 Task: Open the event Casual Webinar: Introduction to Google Analytics on '2024/03/15', change the date to 2024/03/06, change the font style of the description to Trebuchet MS, set the availability to Away, insert an emoji Mon, logged in from the account softage.10@softage.net and add another guest for the event, softage.2@softage.net. Change the alignment of the event description to Align right.Change the font color of the description to Light Purple and select an event charm, 
Action: Mouse moved to (430, 188)
Screenshot: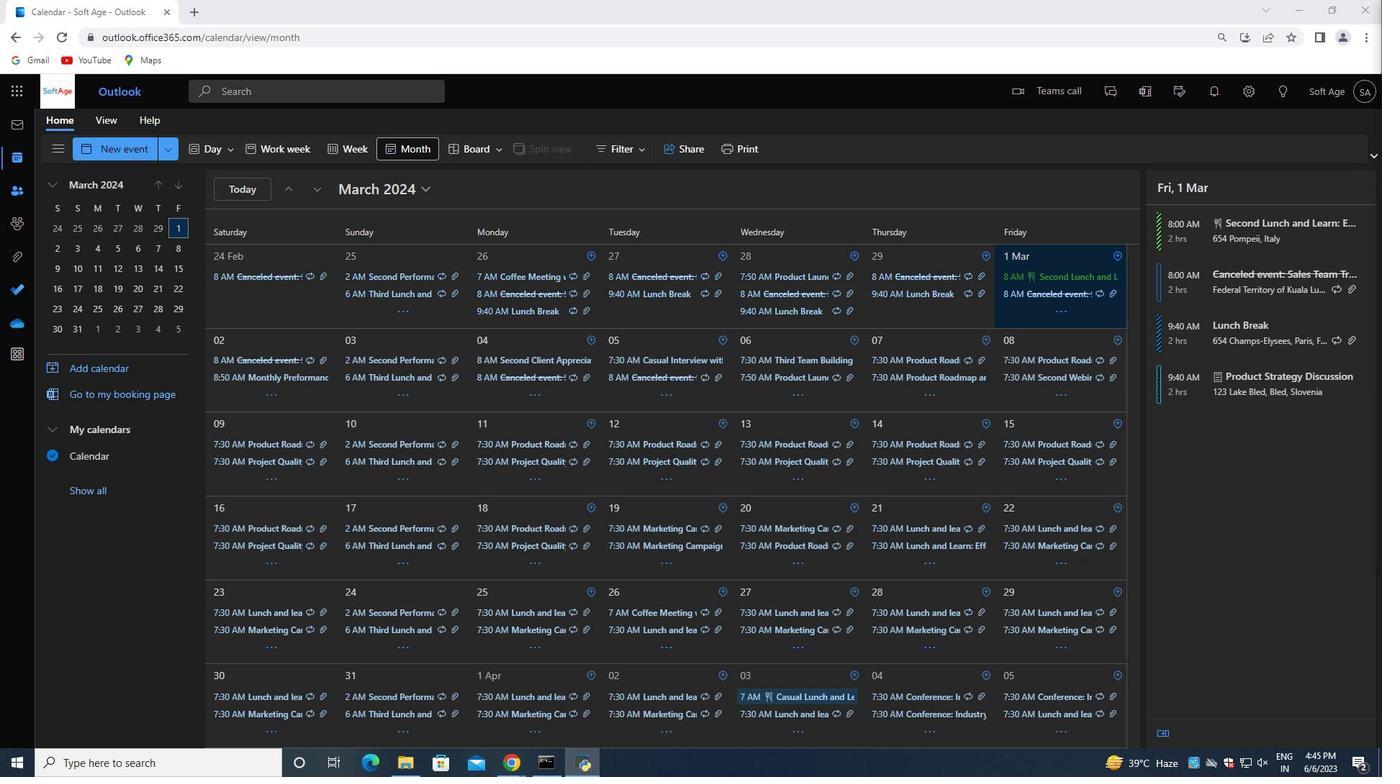 
Action: Mouse pressed left at (430, 188)
Screenshot: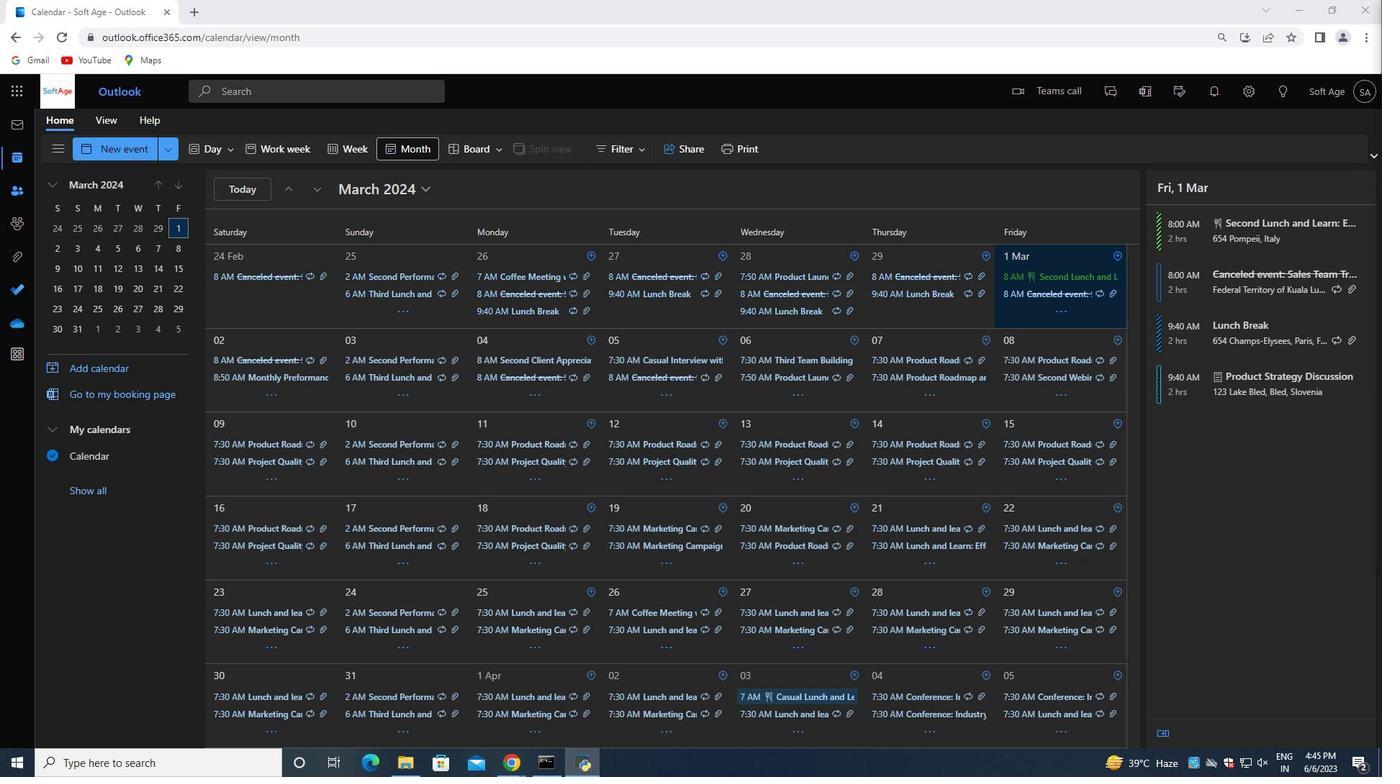 
Action: Mouse moved to (469, 223)
Screenshot: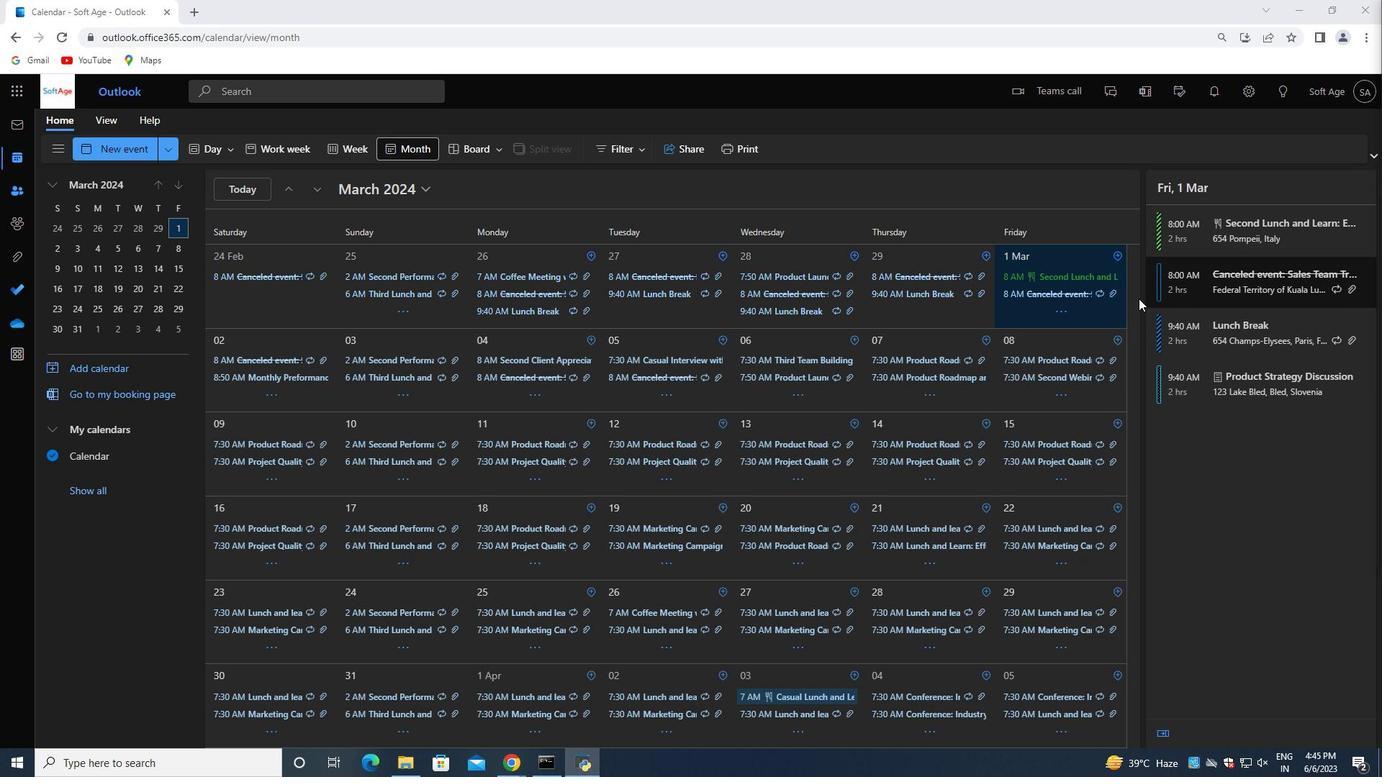 
Action: Mouse pressed left at (469, 223)
Screenshot: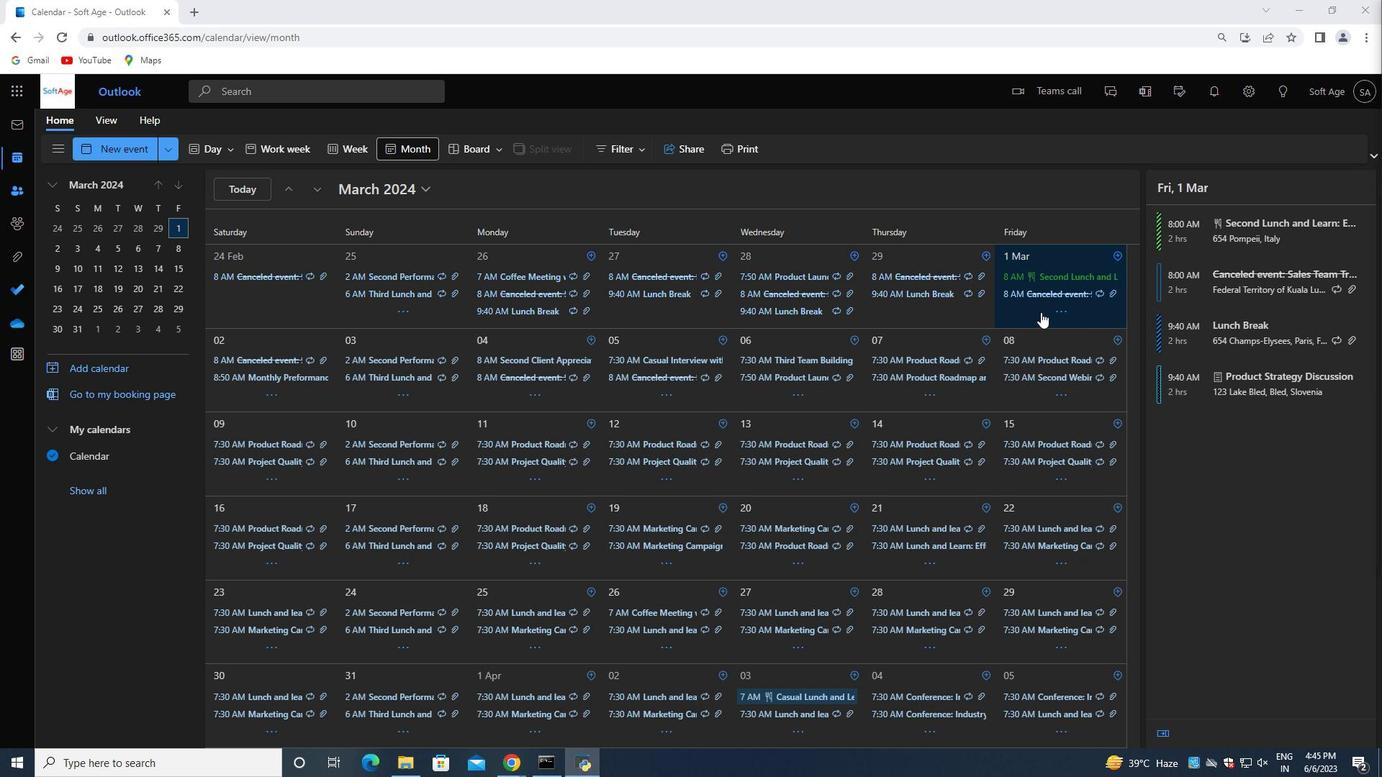 
Action: Mouse moved to (436, 250)
Screenshot: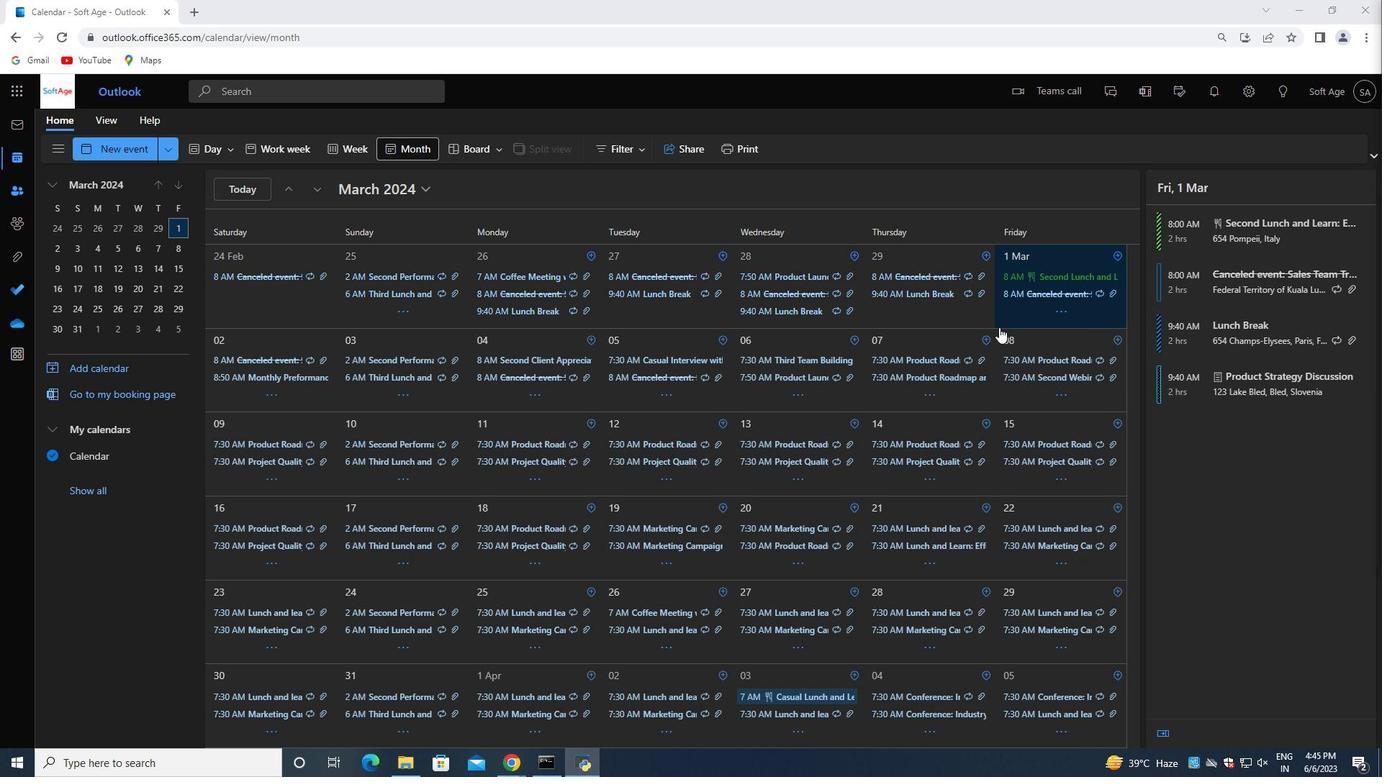 
Action: Mouse pressed left at (436, 250)
Screenshot: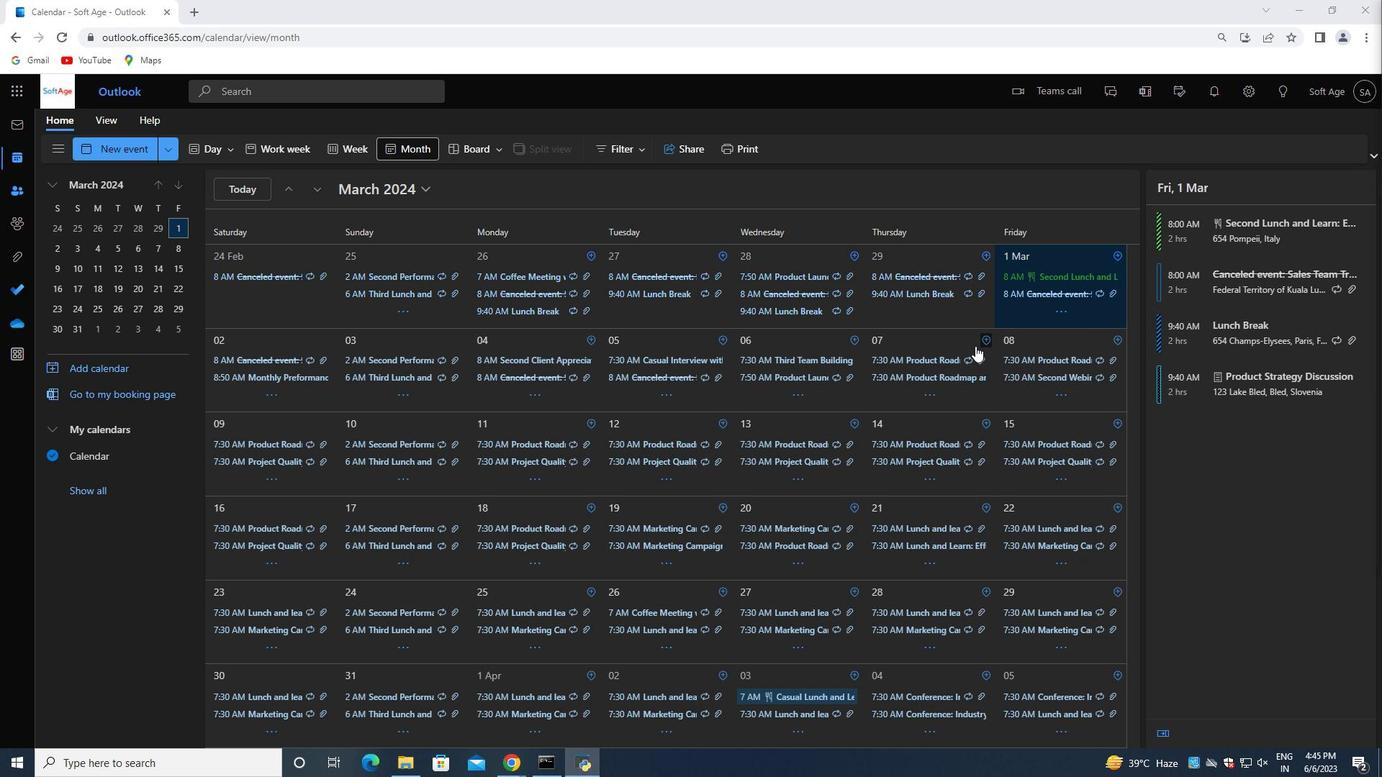 
Action: Mouse moved to (735, 191)
Screenshot: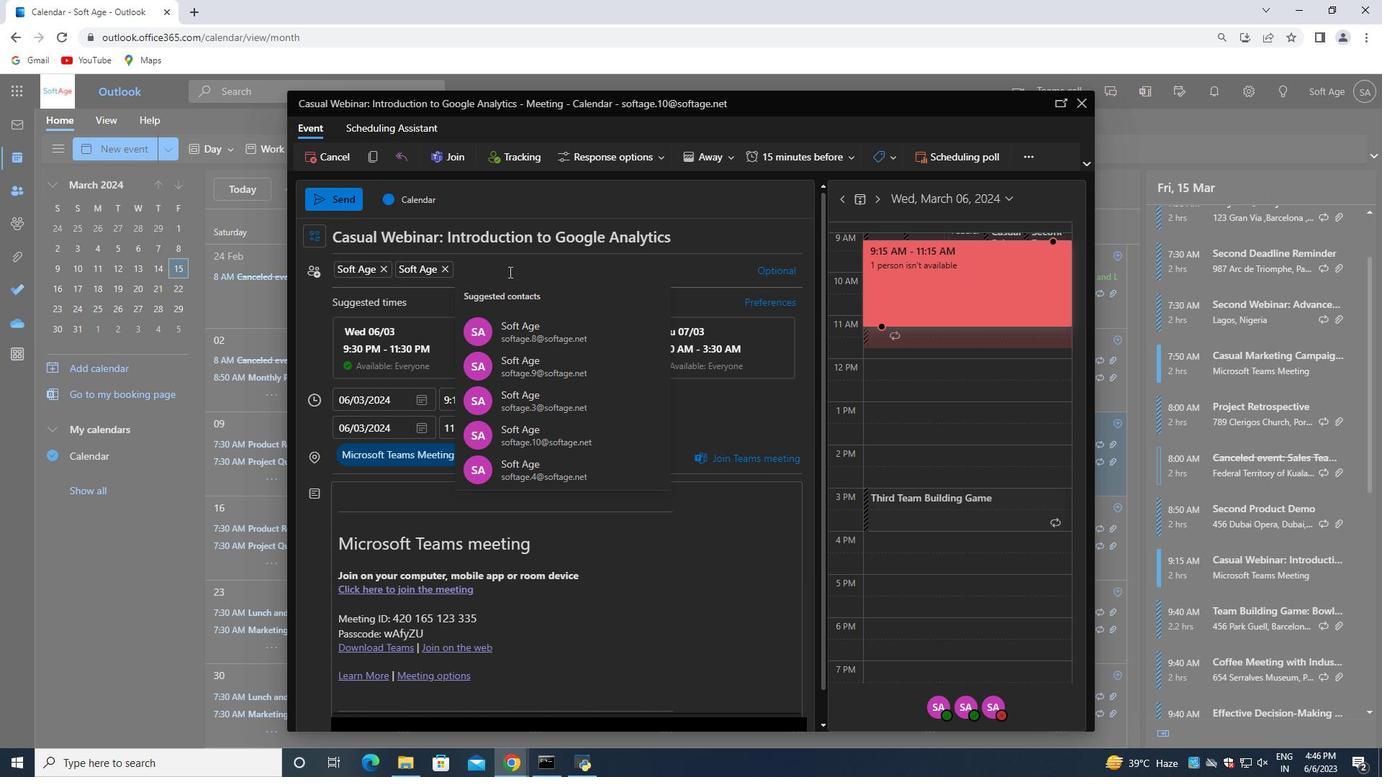 
Action: Mouse pressed left at (735, 191)
Screenshot: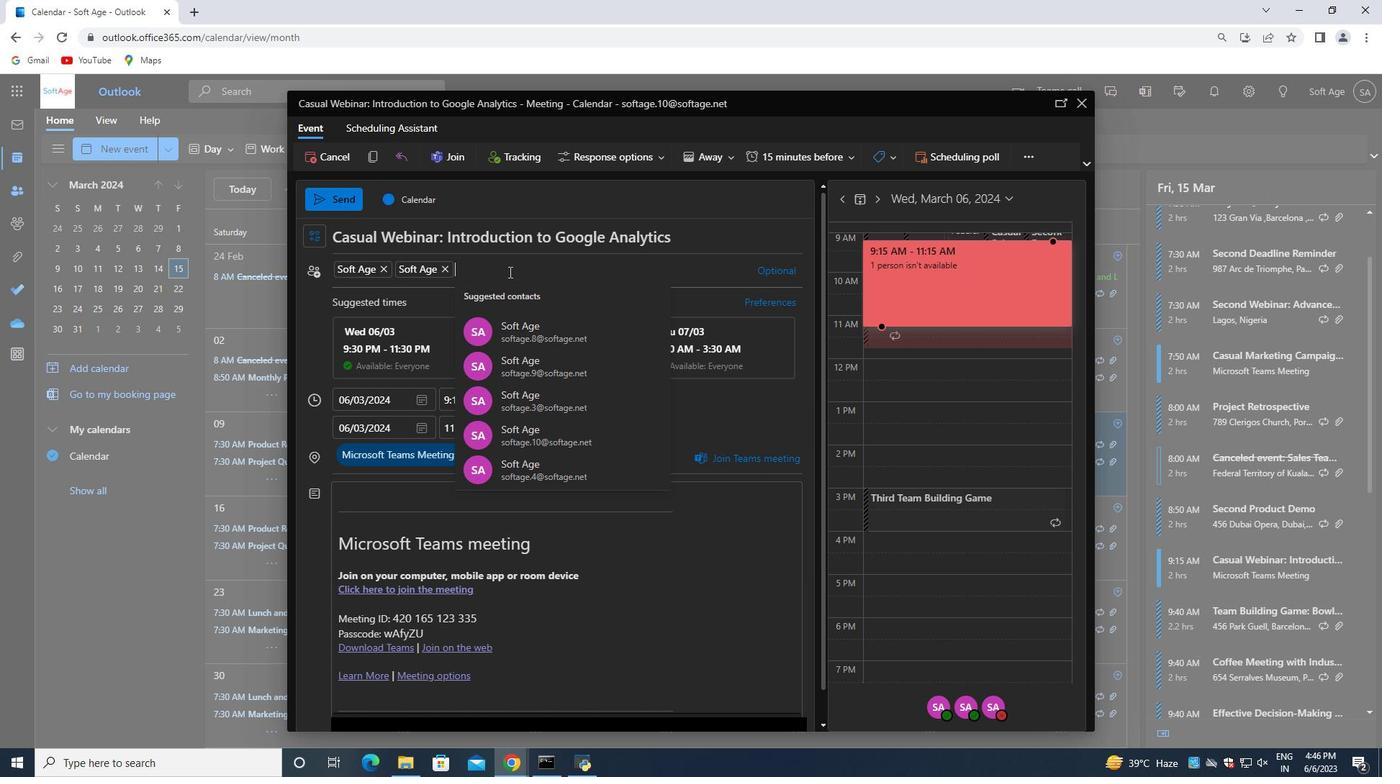 
Action: Mouse moved to (1016, 481)
Screenshot: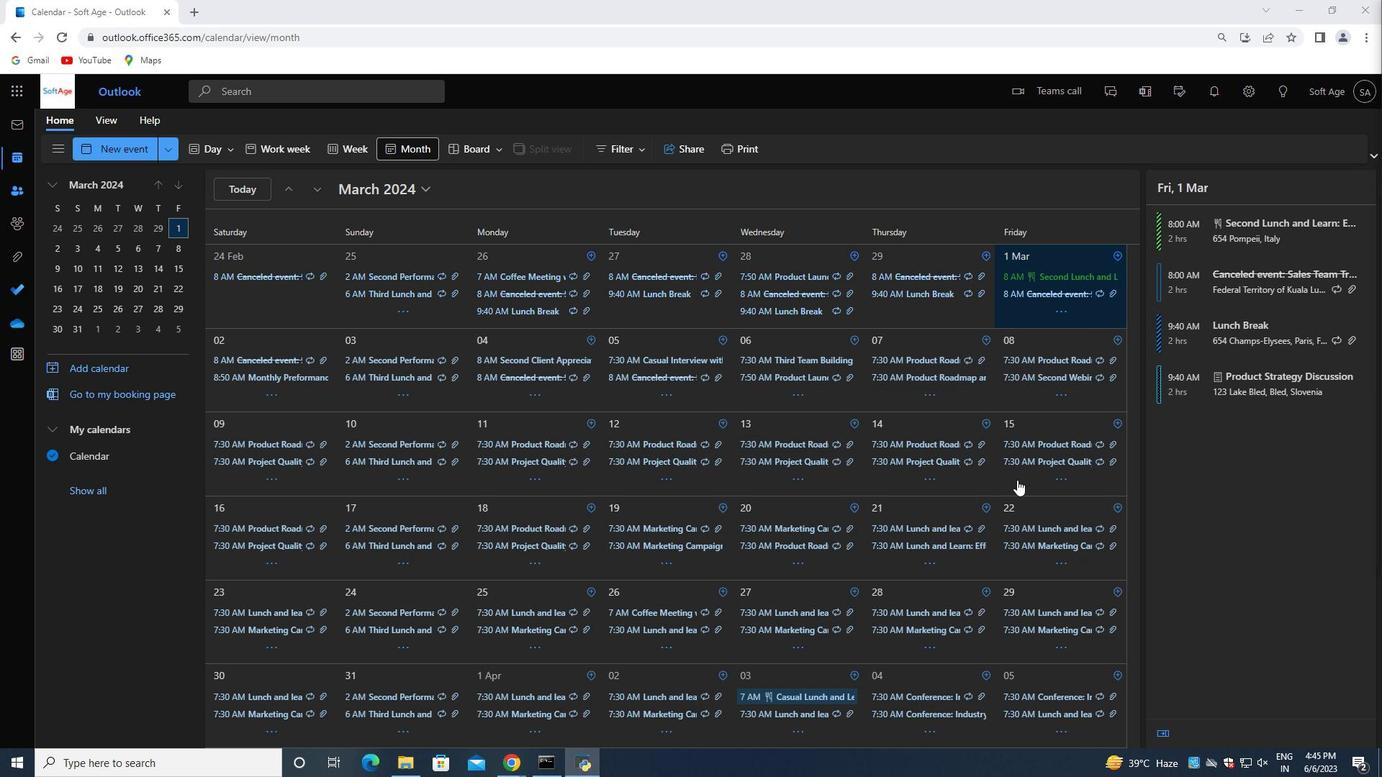 
Action: Mouse pressed left at (1016, 481)
Screenshot: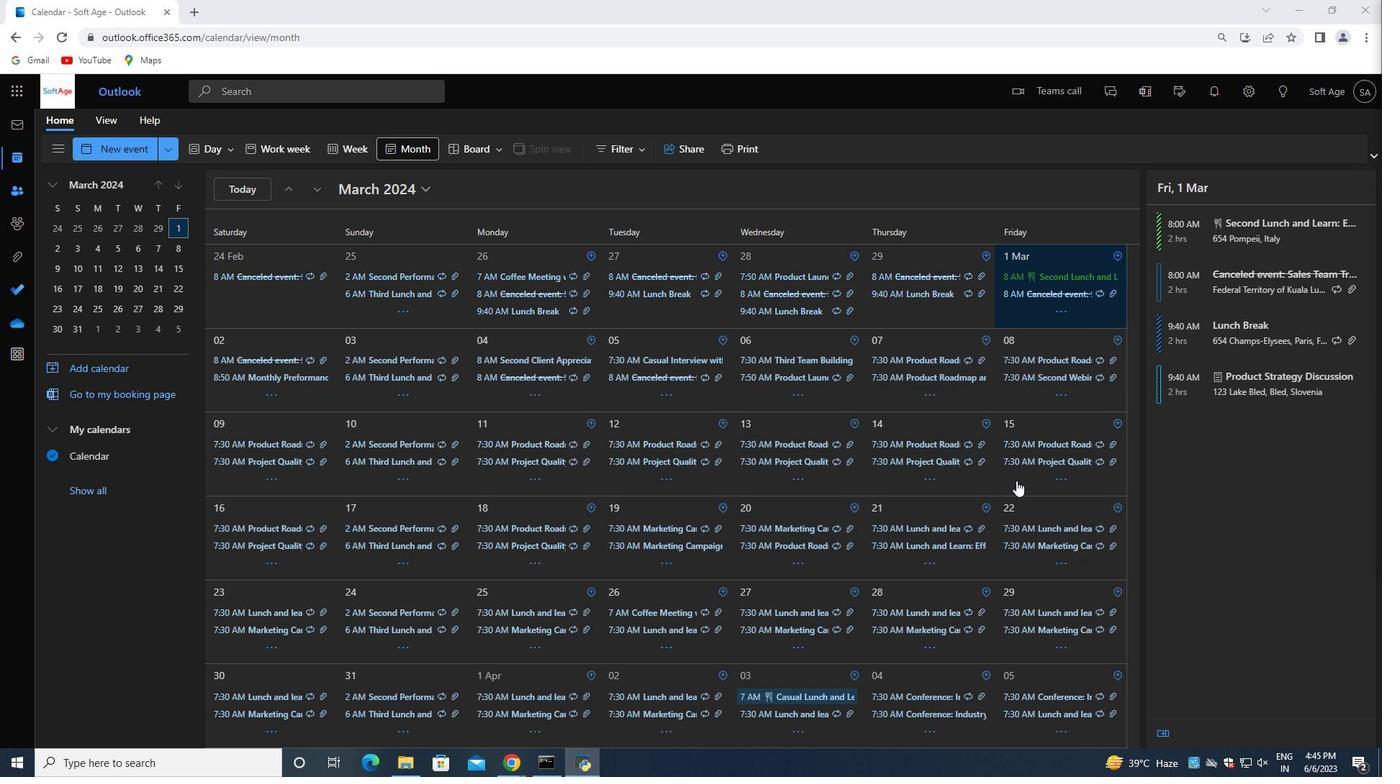
Action: Mouse moved to (1202, 648)
Screenshot: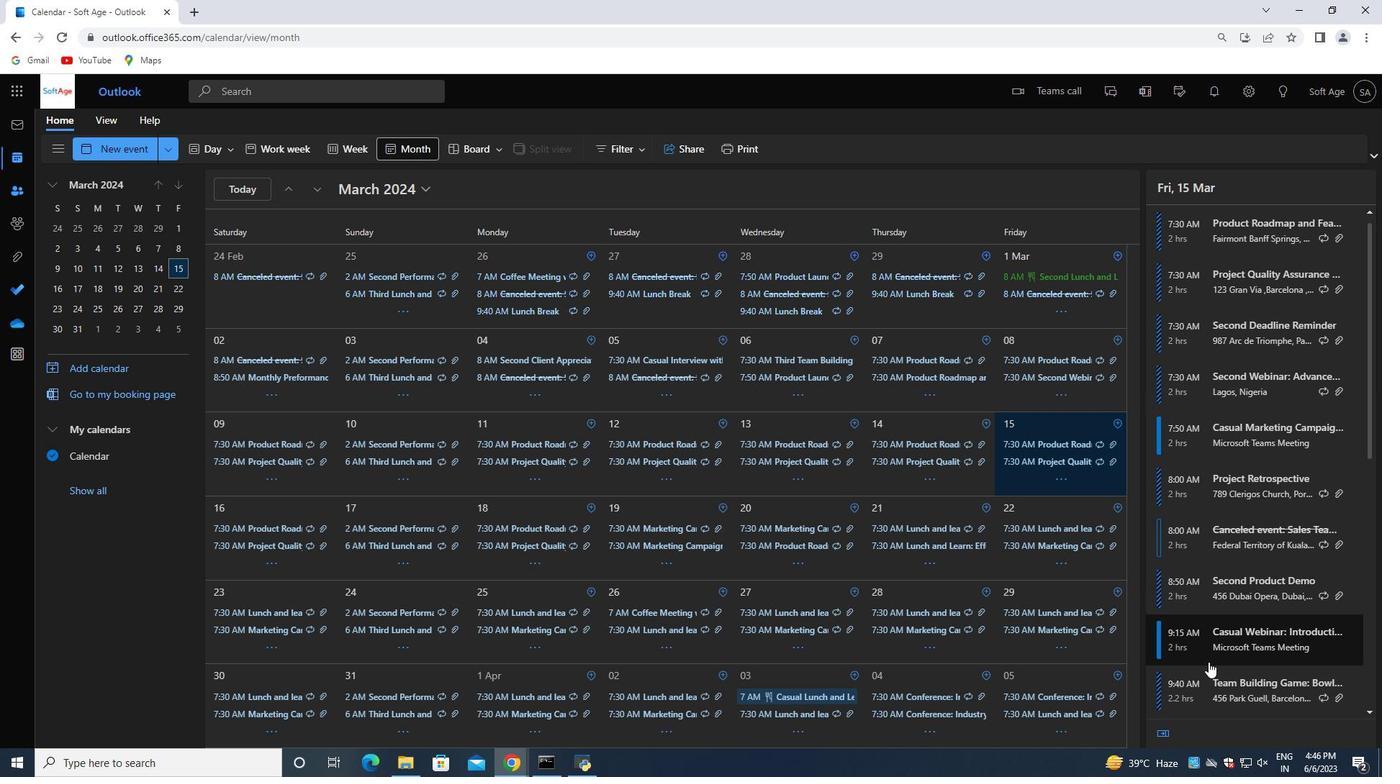 
Action: Mouse pressed left at (1202, 648)
Screenshot: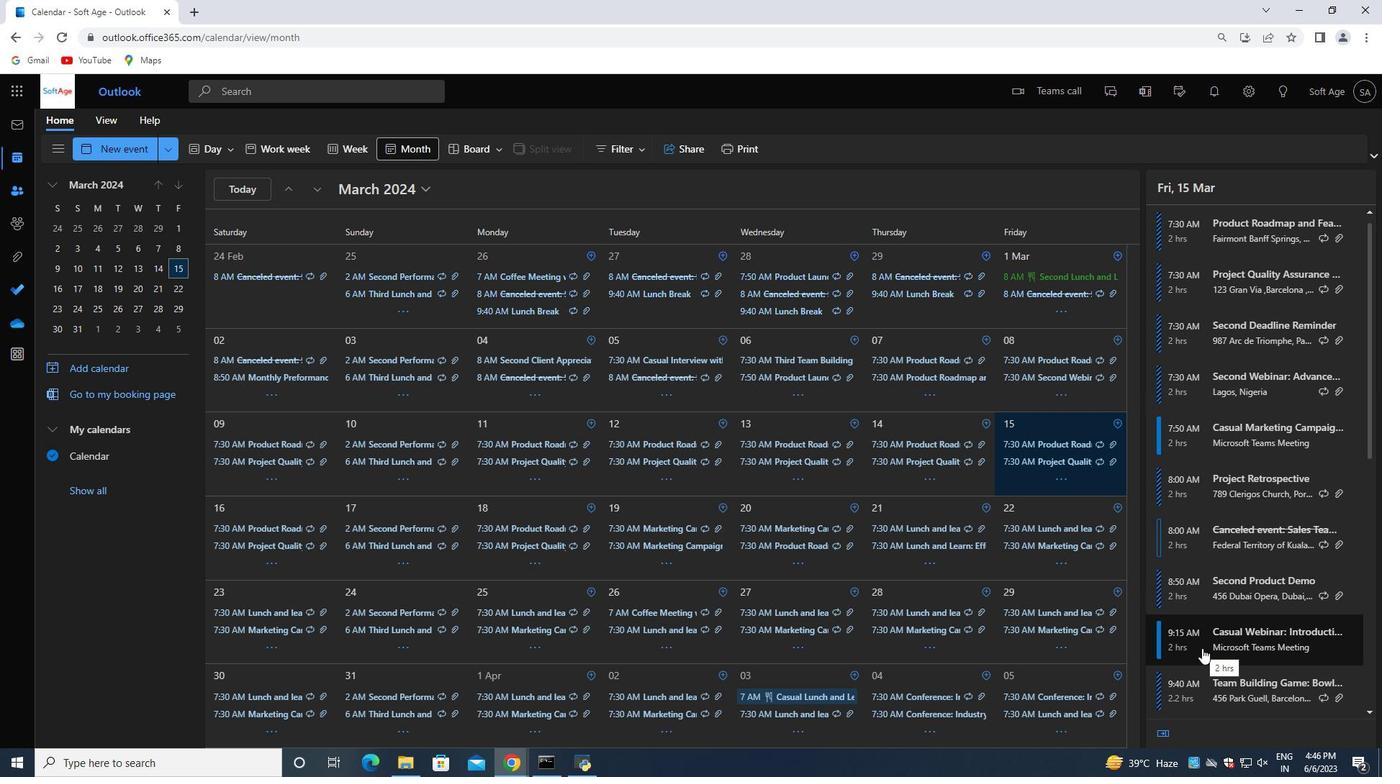 
Action: Mouse moved to (1202, 630)
Screenshot: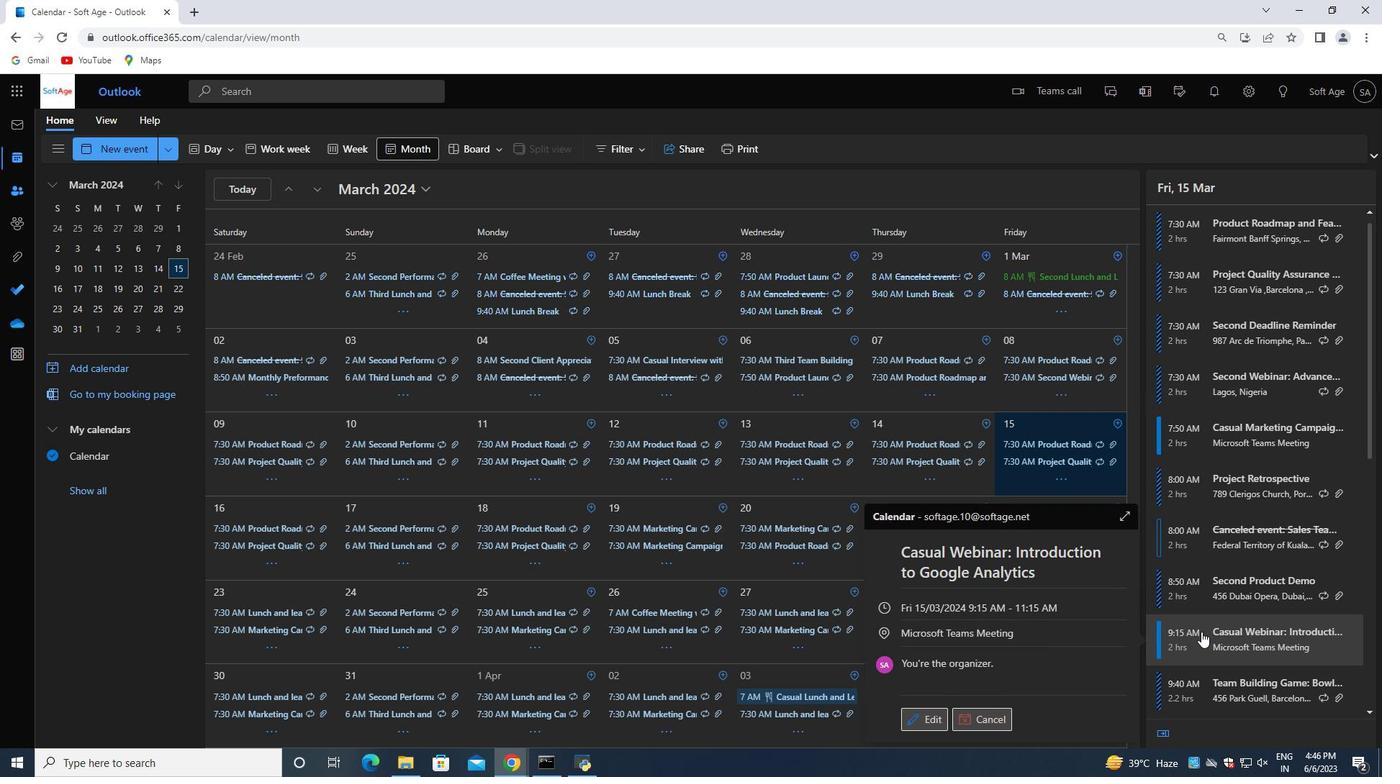 
Action: Mouse scrolled (1202, 629) with delta (0, 0)
Screenshot: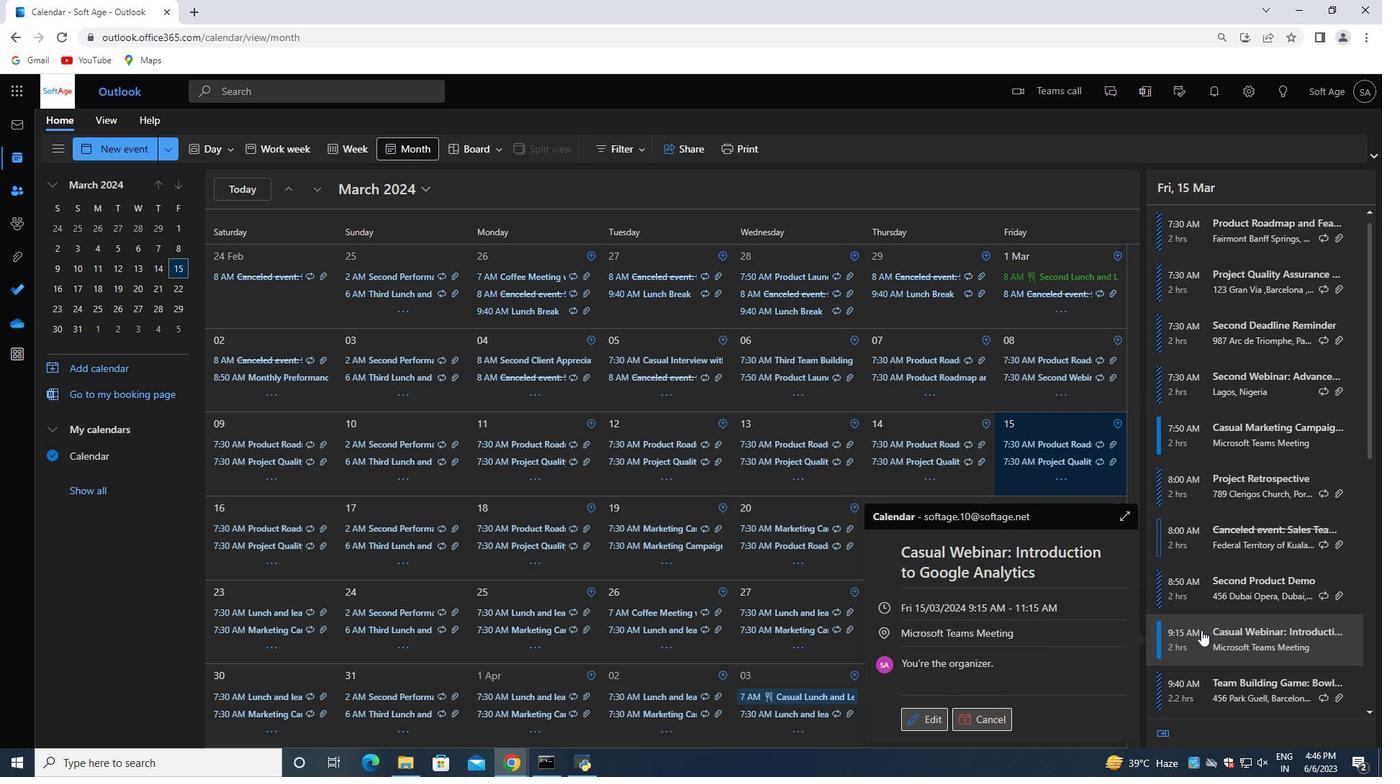 
Action: Mouse moved to (1194, 582)
Screenshot: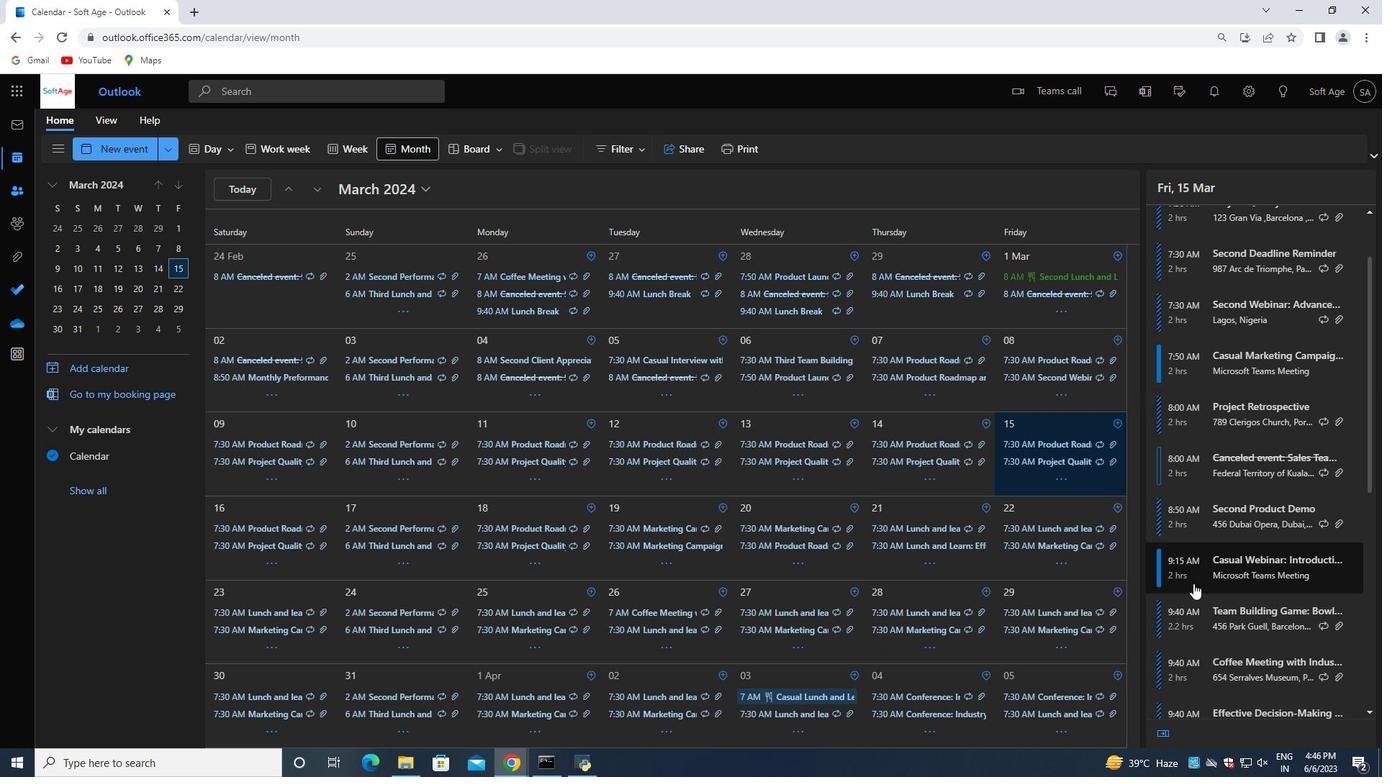 
Action: Mouse pressed left at (1194, 582)
Screenshot: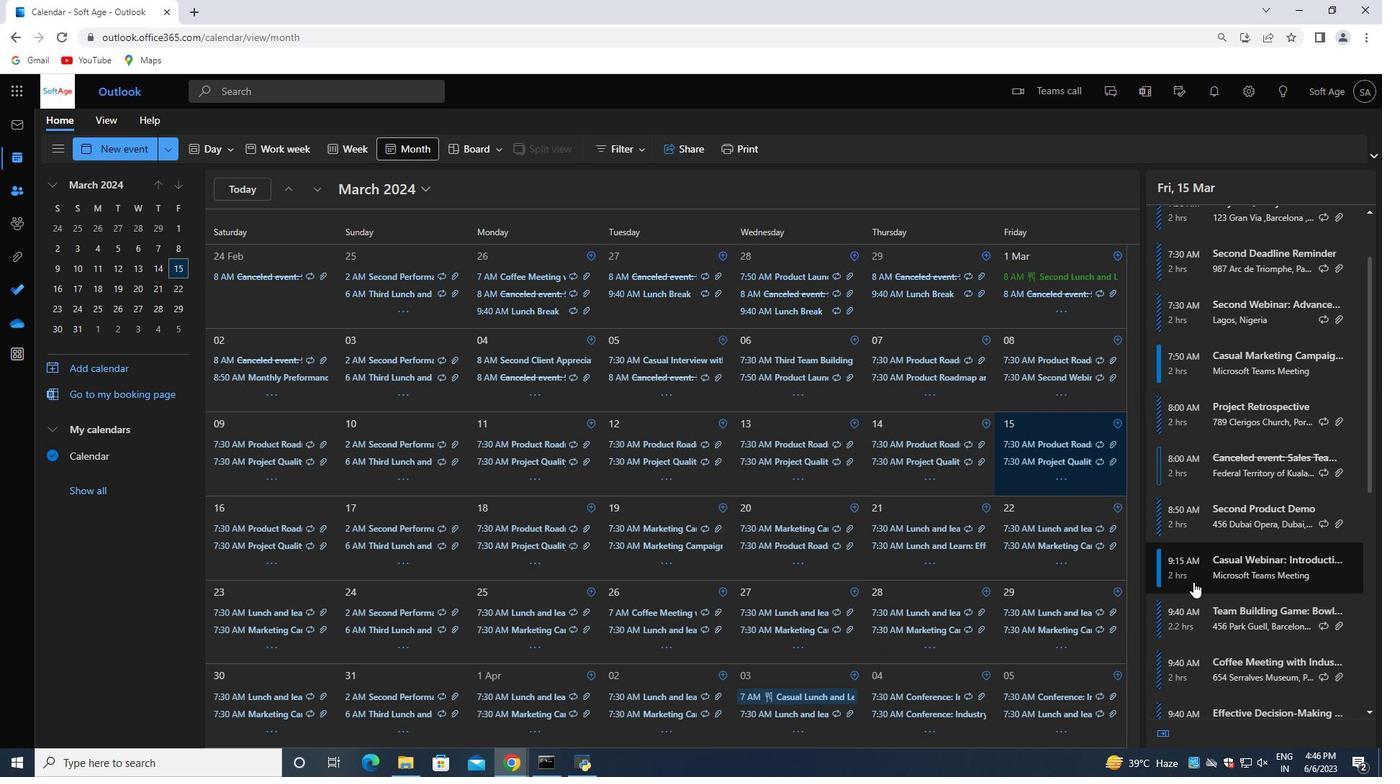 
Action: Mouse moved to (920, 682)
Screenshot: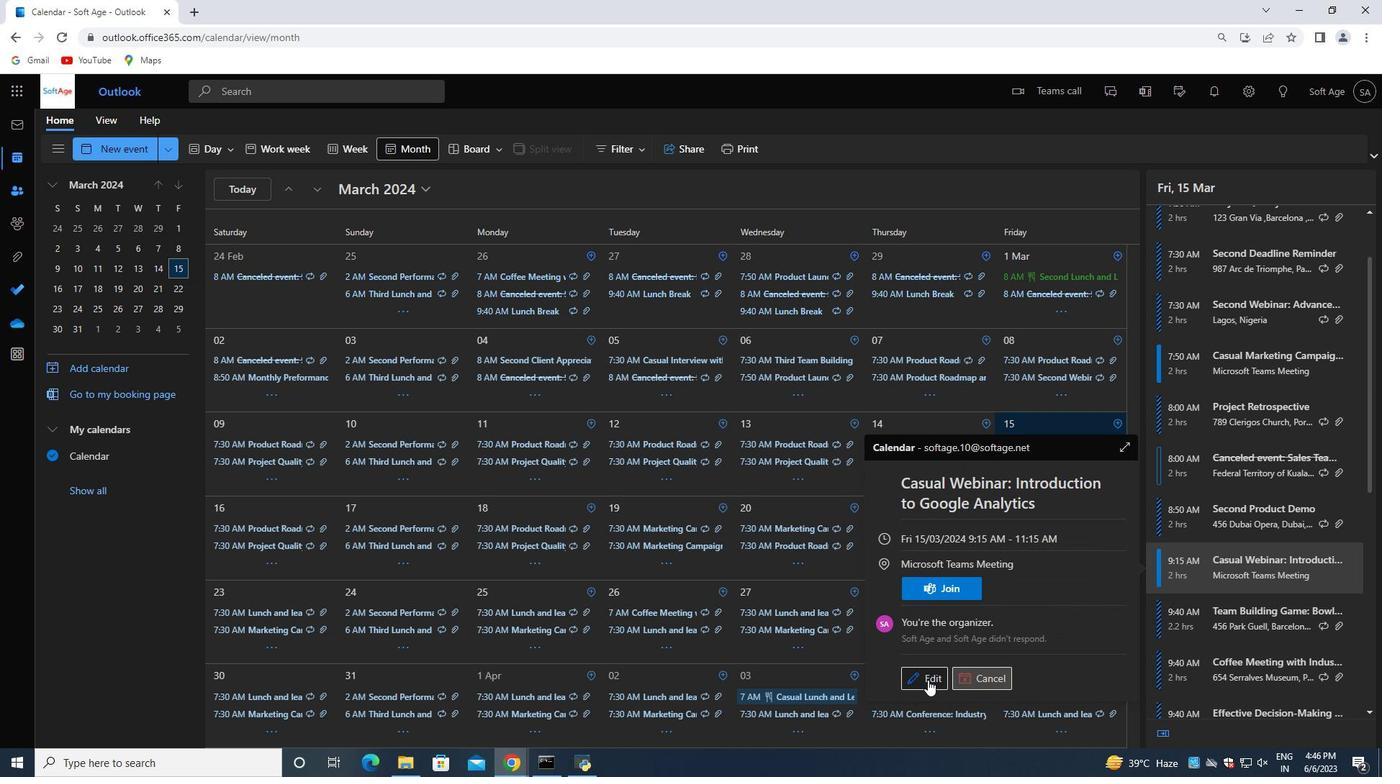 
Action: Mouse pressed left at (920, 682)
Screenshot: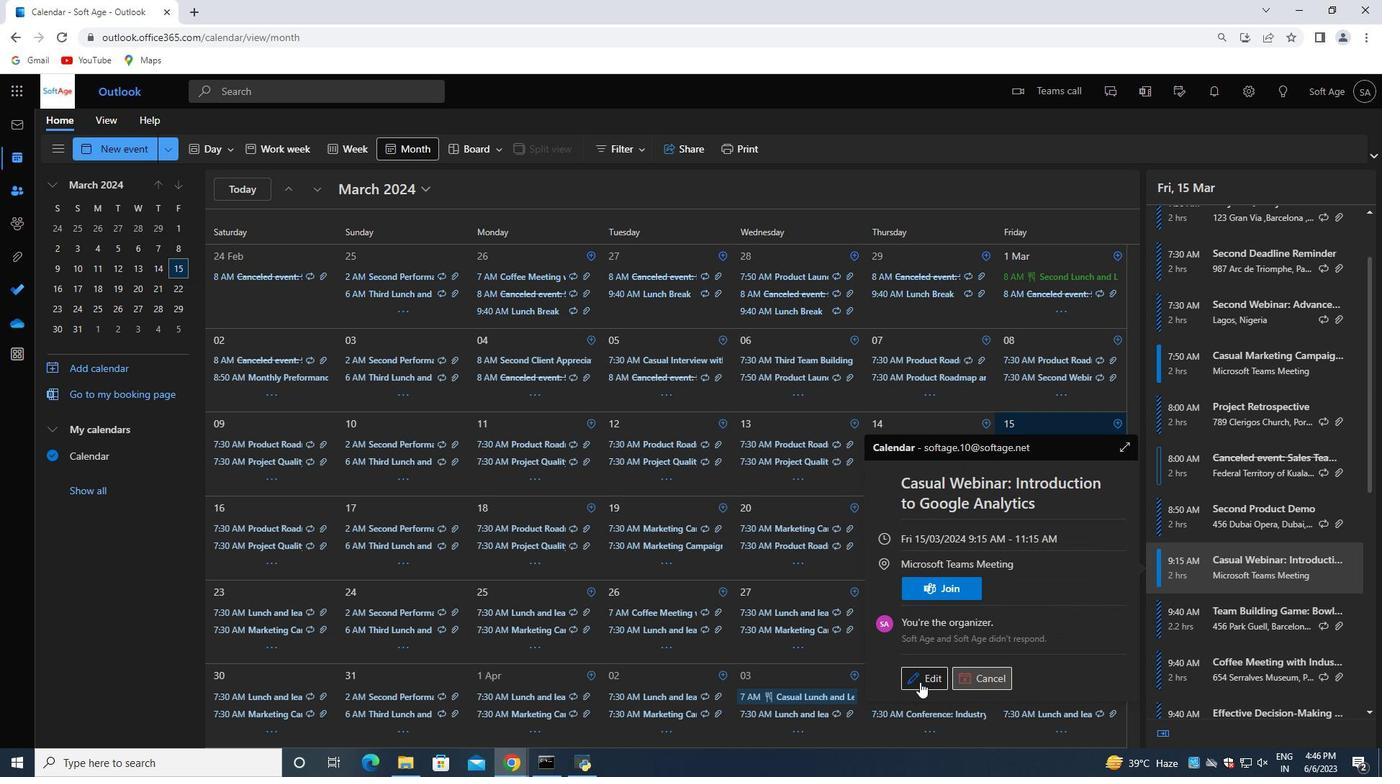 
Action: Mouse moved to (423, 402)
Screenshot: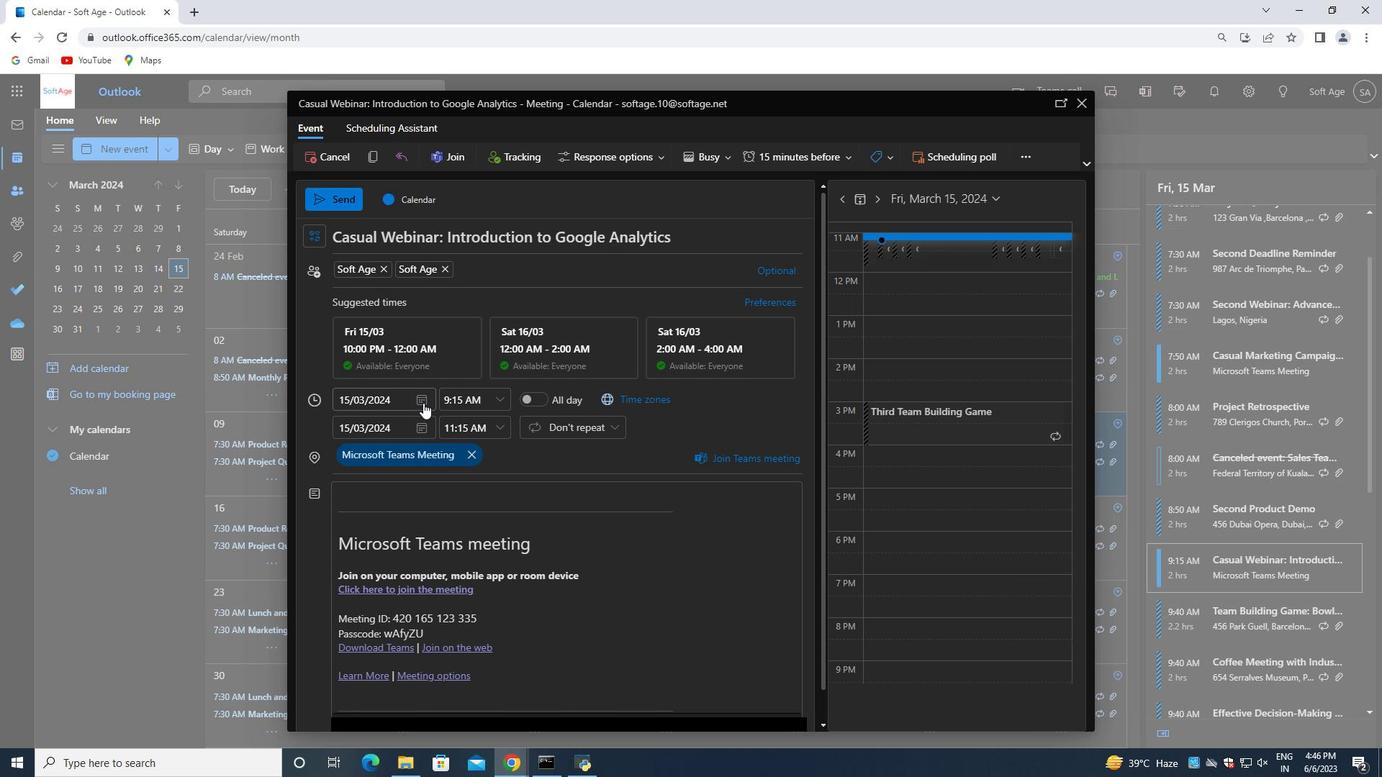 
Action: Mouse pressed left at (423, 402)
Screenshot: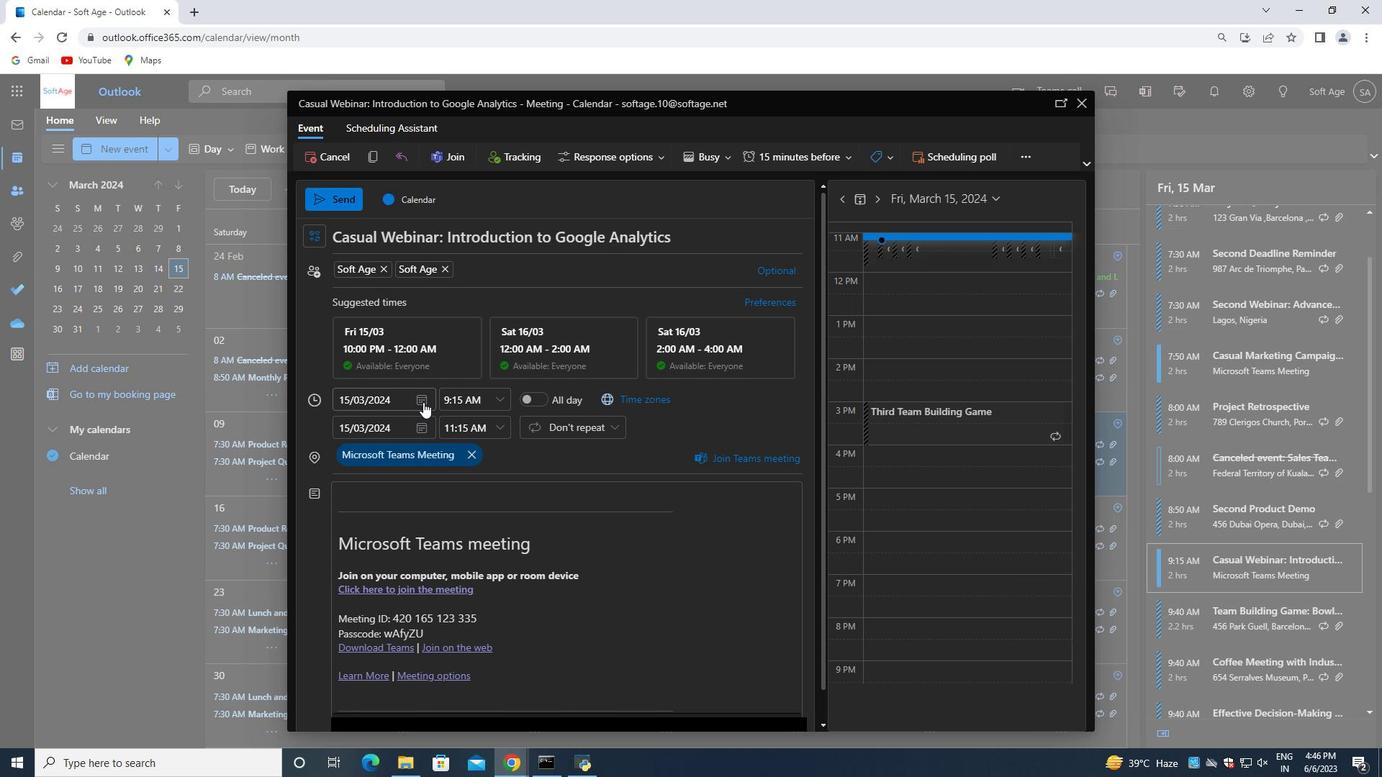 
Action: Mouse moved to (431, 490)
Screenshot: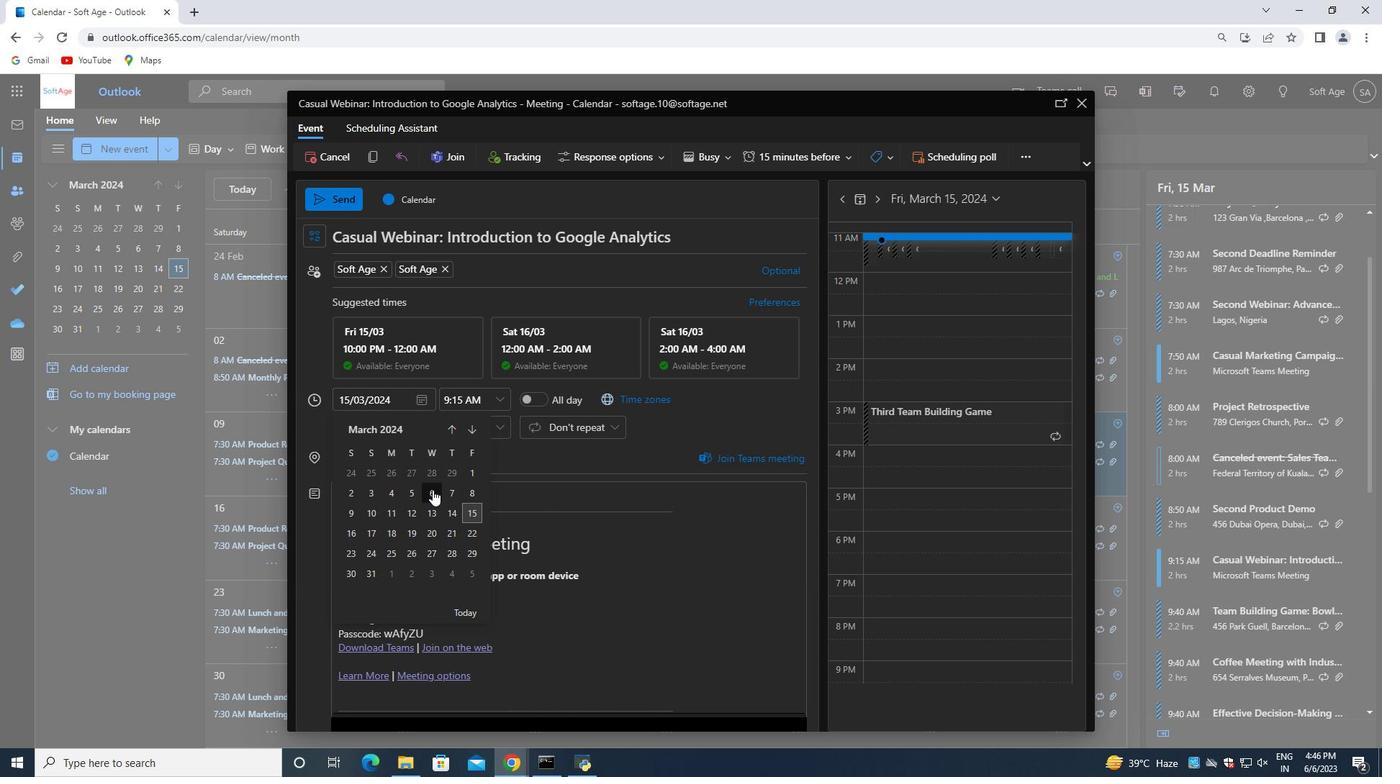 
Action: Mouse pressed left at (431, 490)
Screenshot: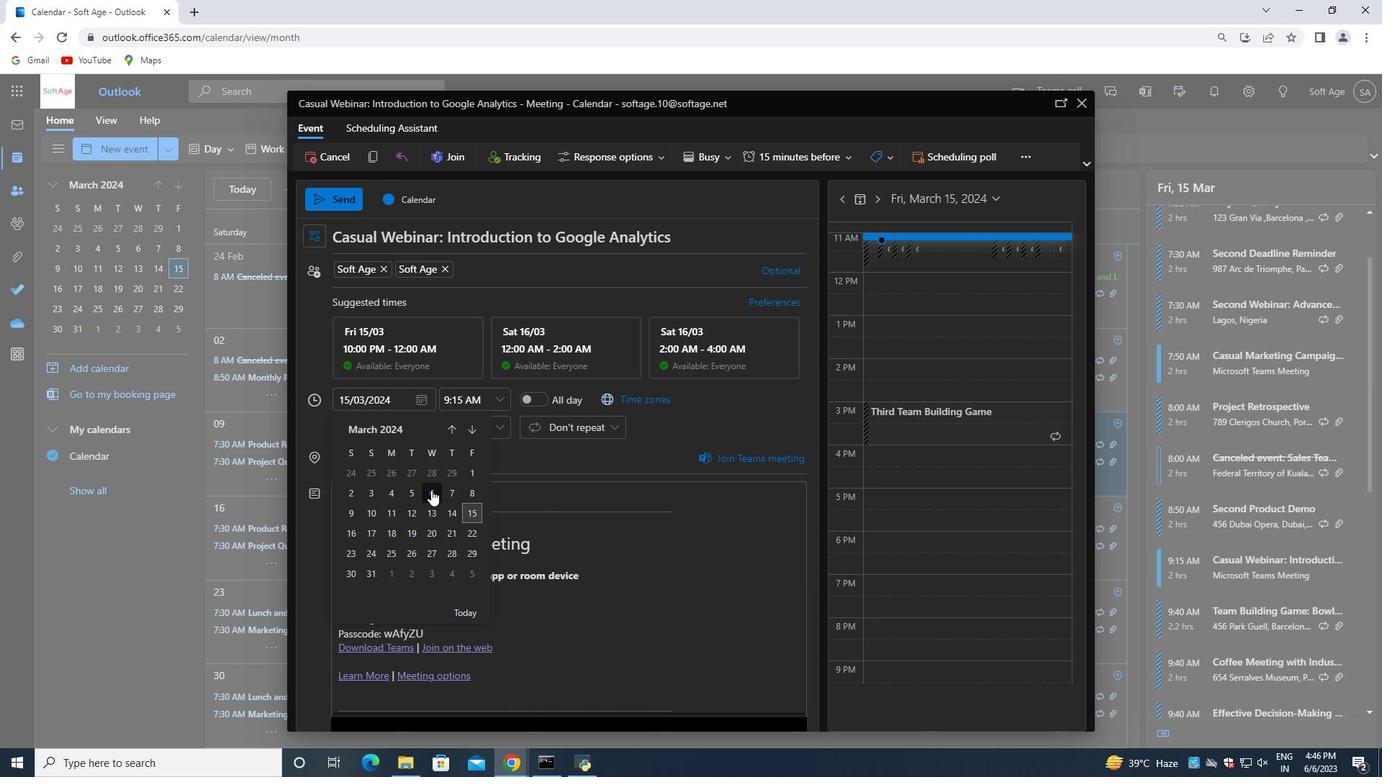 
Action: Mouse moved to (723, 157)
Screenshot: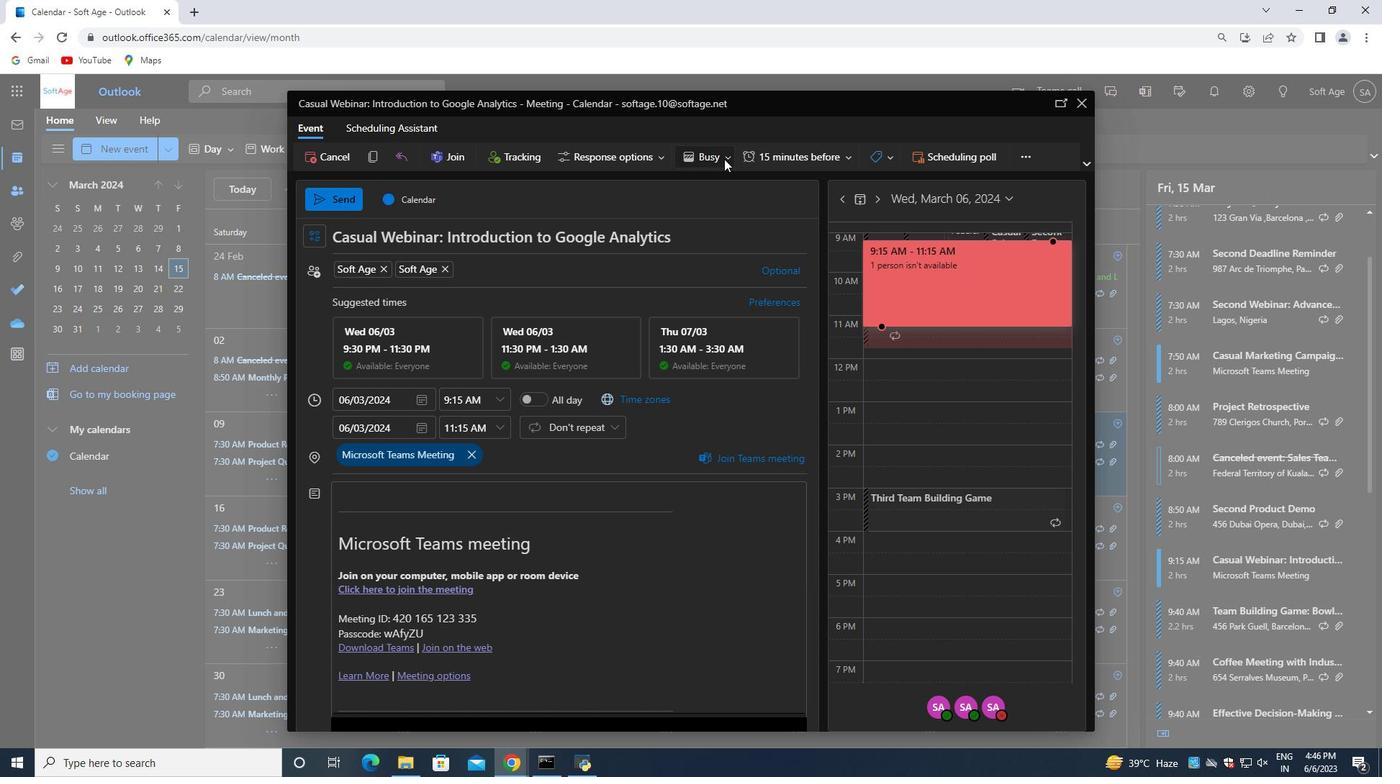 
Action: Mouse pressed left at (723, 157)
Screenshot: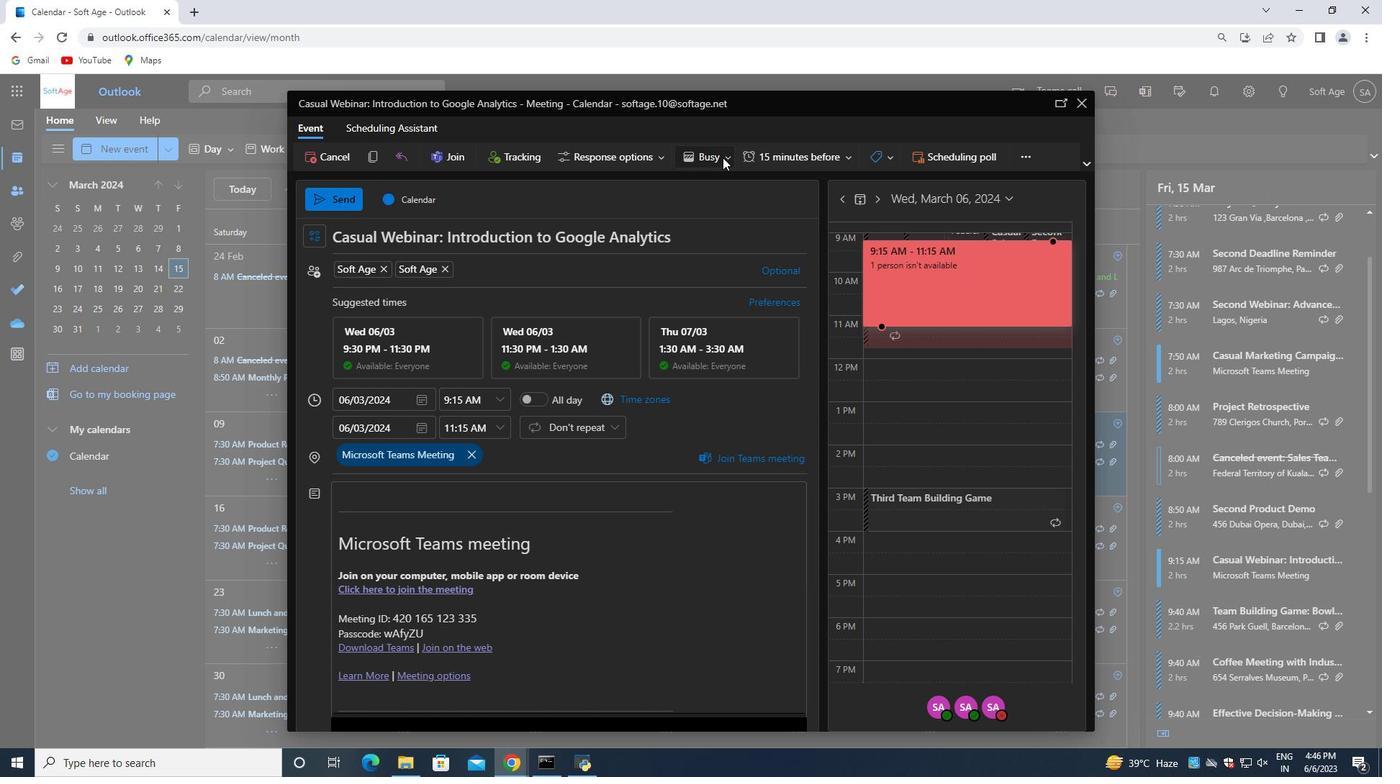 
Action: Mouse moved to (653, 290)
Screenshot: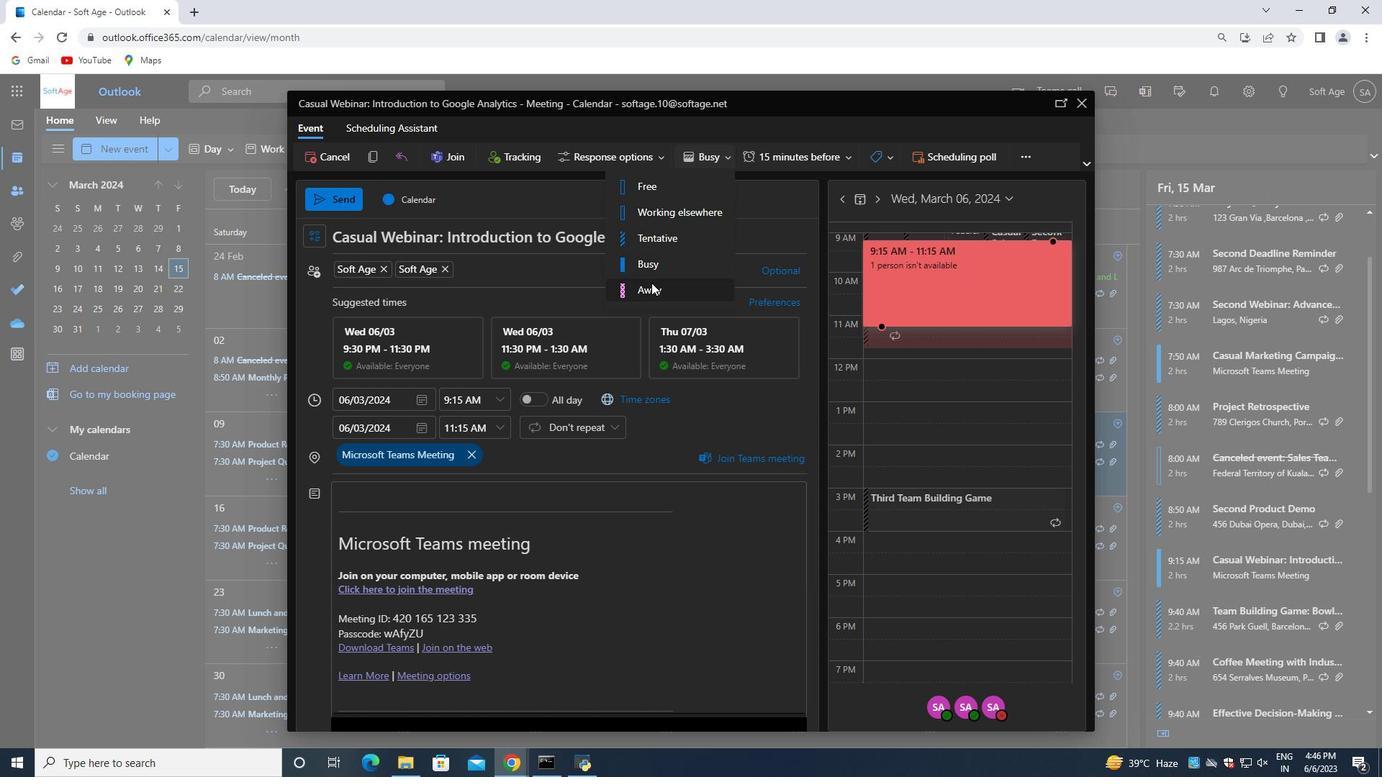 
Action: Mouse pressed left at (653, 290)
Screenshot: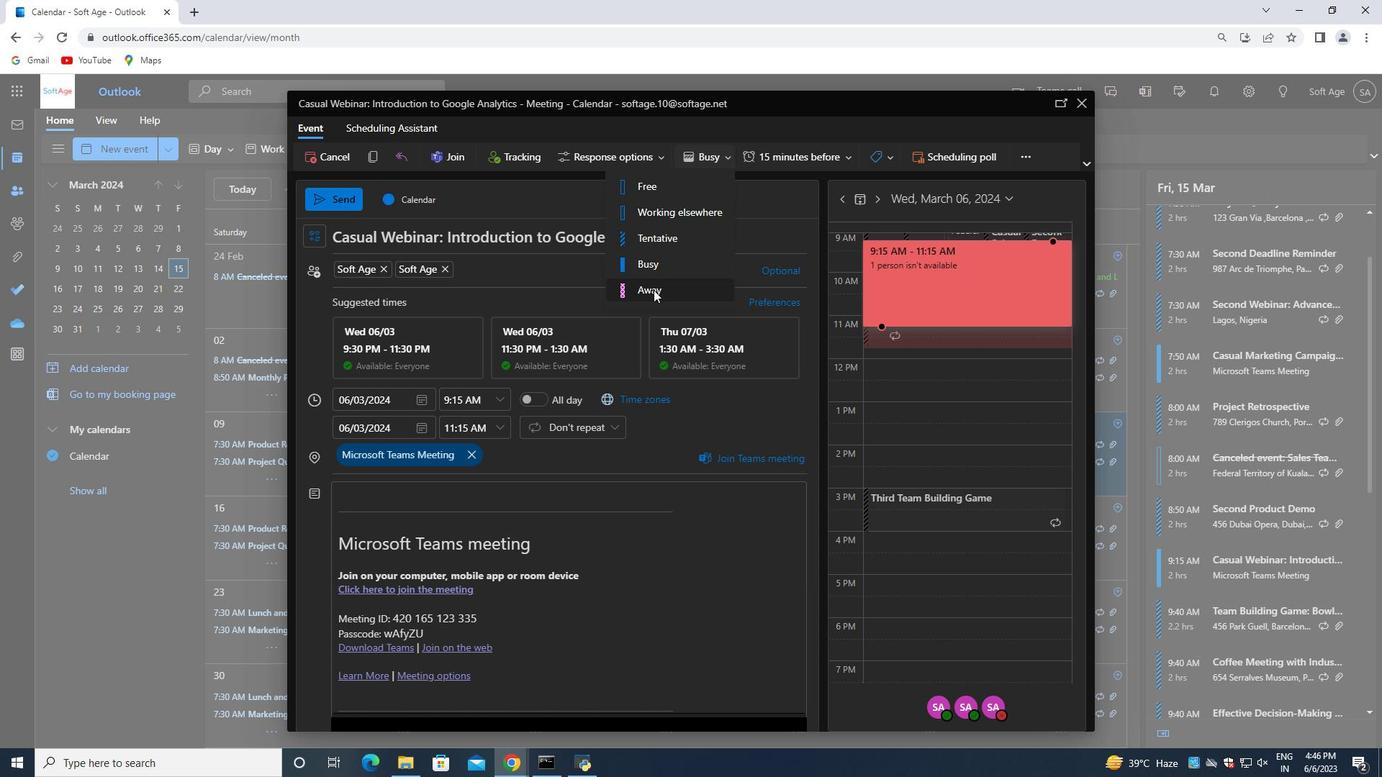 
Action: Mouse moved to (509, 272)
Screenshot: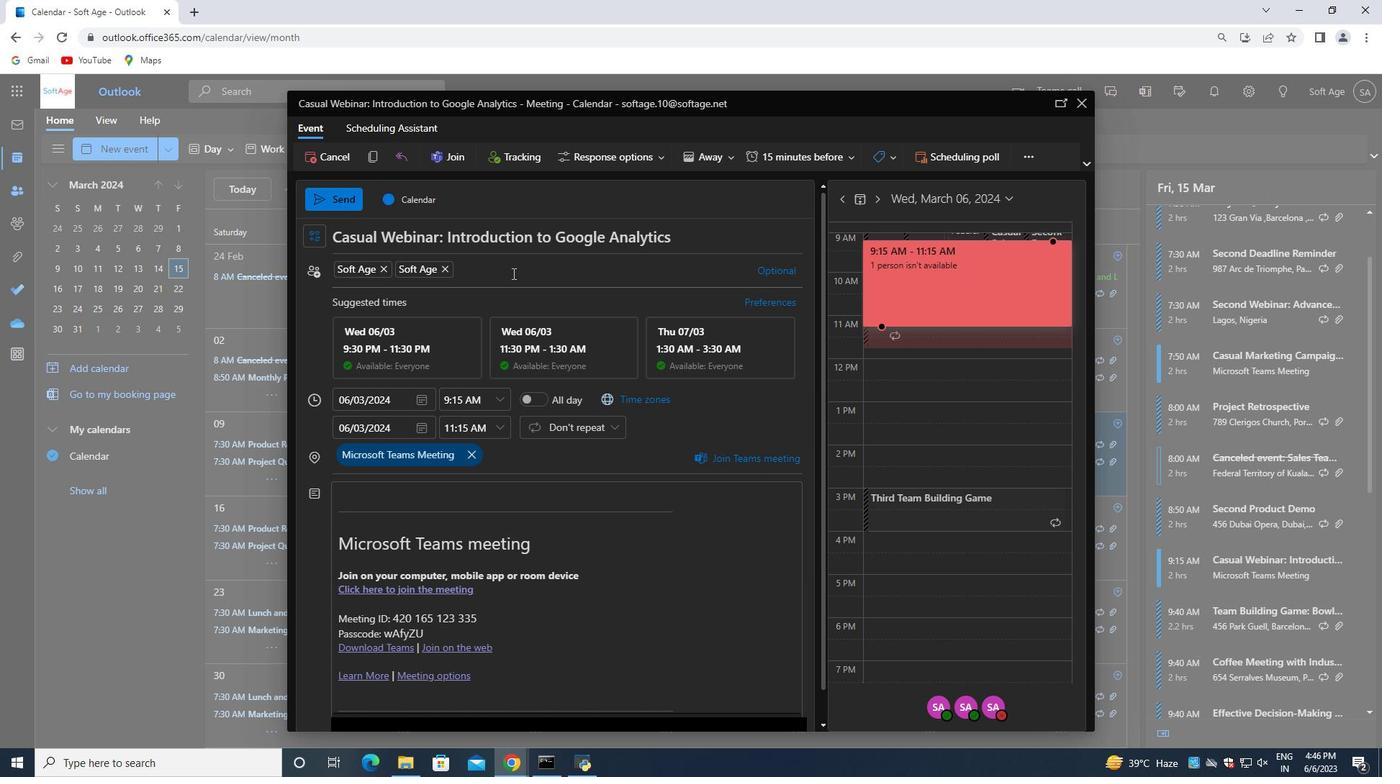 
Action: Mouse pressed left at (509, 272)
Screenshot: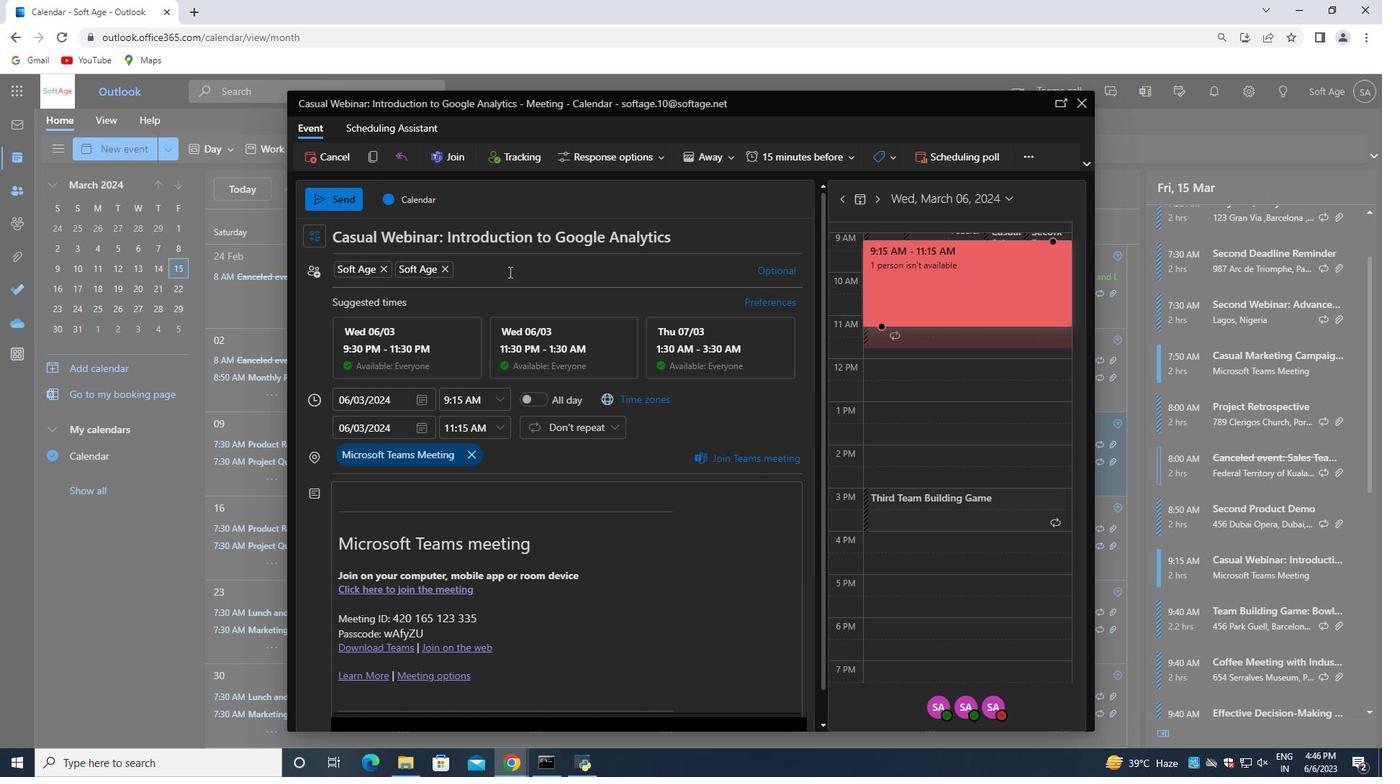 
Action: Key pressed softage.2<Key.shift>@softage.net<Key.enter>
Screenshot: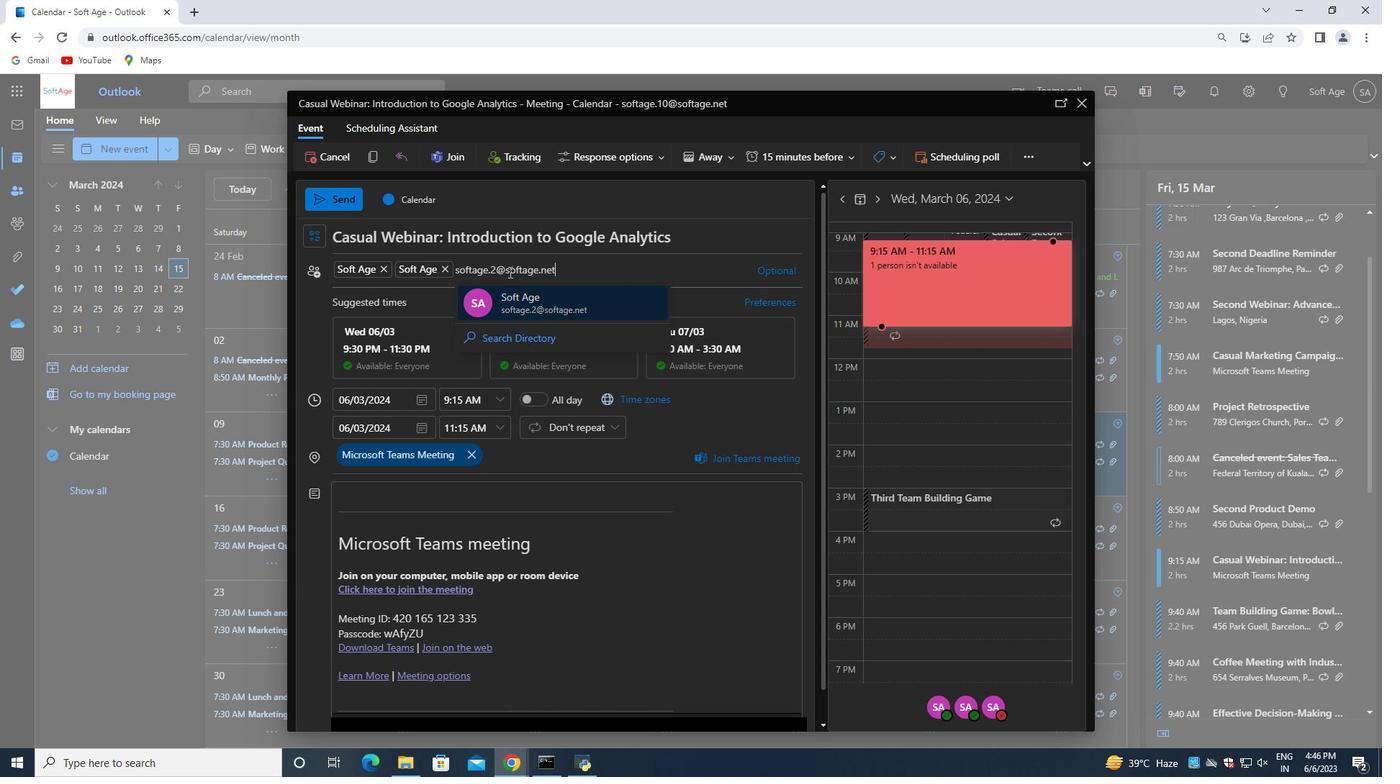 
Action: Mouse moved to (324, 201)
Screenshot: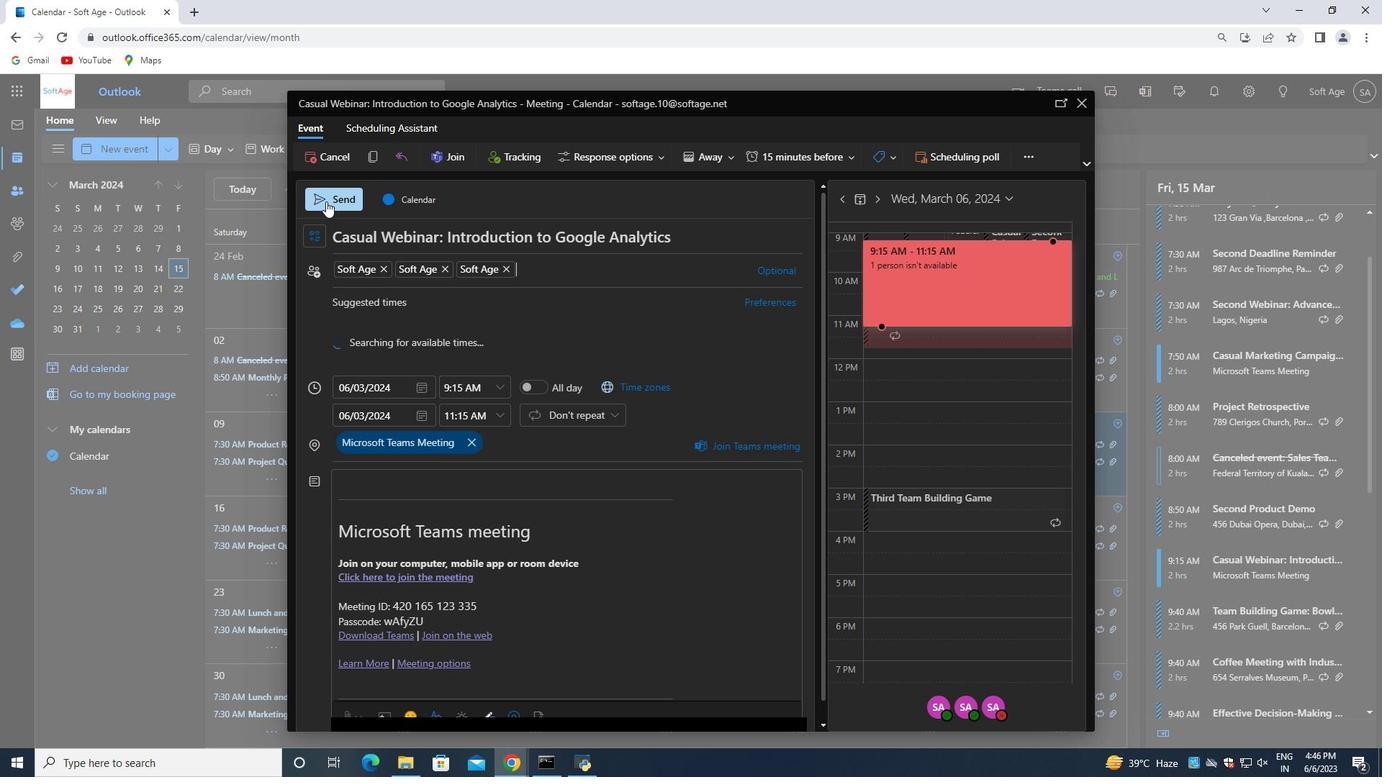 
Action: Mouse pressed left at (324, 201)
Screenshot: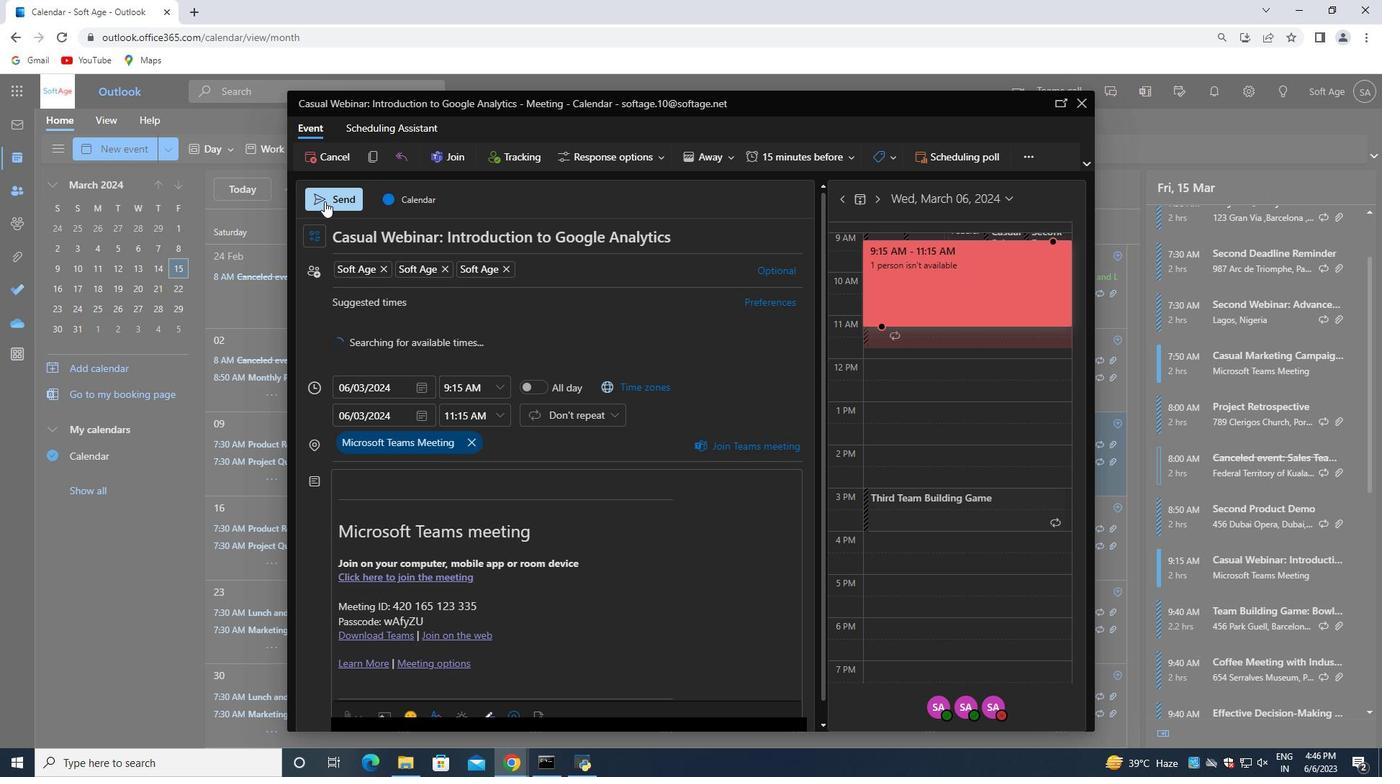 
